 Task: Add the task  Implement a new virtual private network (VPN) system for a company to the section Code Crusades in the project AgileMentor and add a Due Date to the respective task as 2024/03/25
Action: Mouse moved to (55, 241)
Screenshot: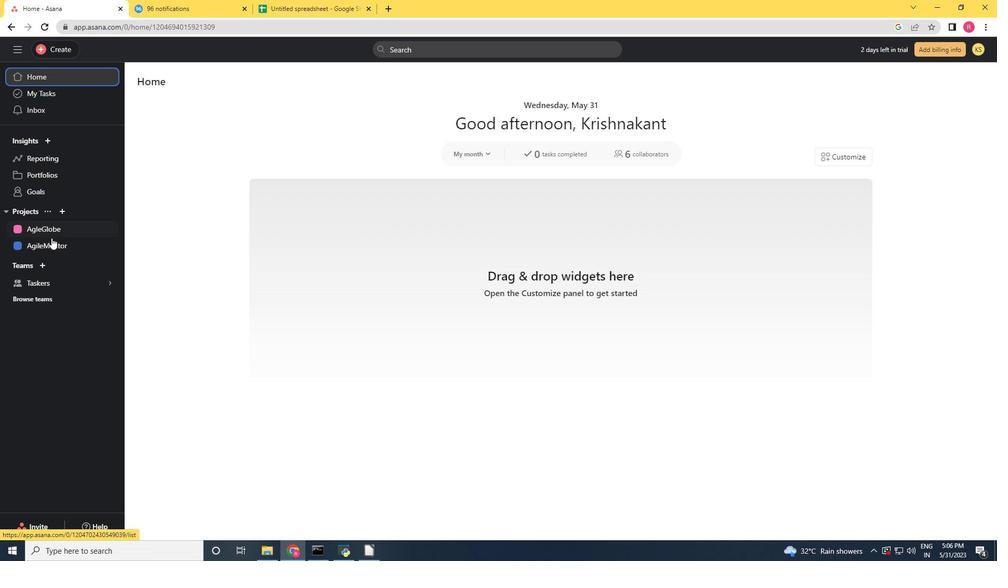
Action: Mouse pressed left at (55, 241)
Screenshot: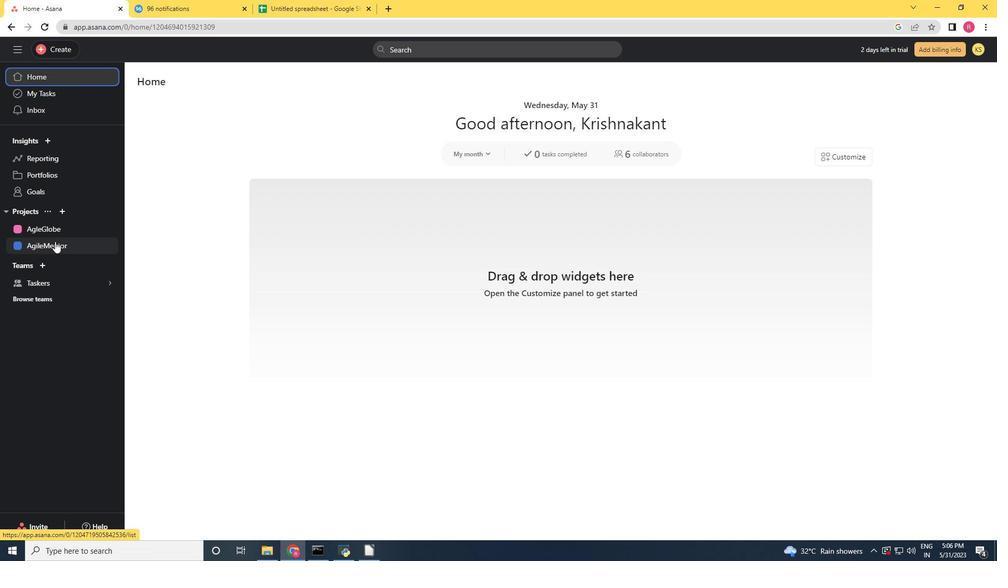
Action: Mouse moved to (529, 230)
Screenshot: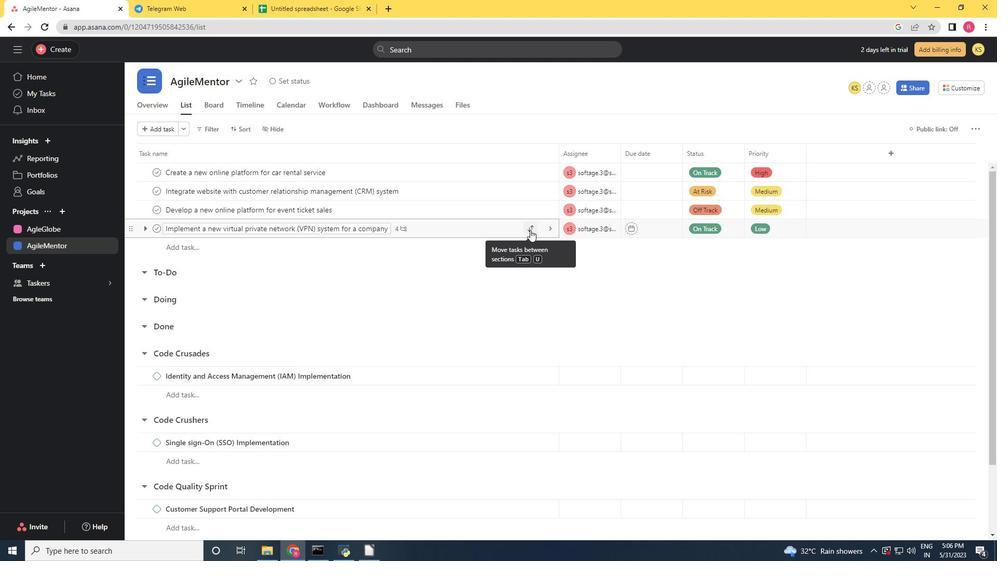 
Action: Mouse pressed left at (529, 230)
Screenshot: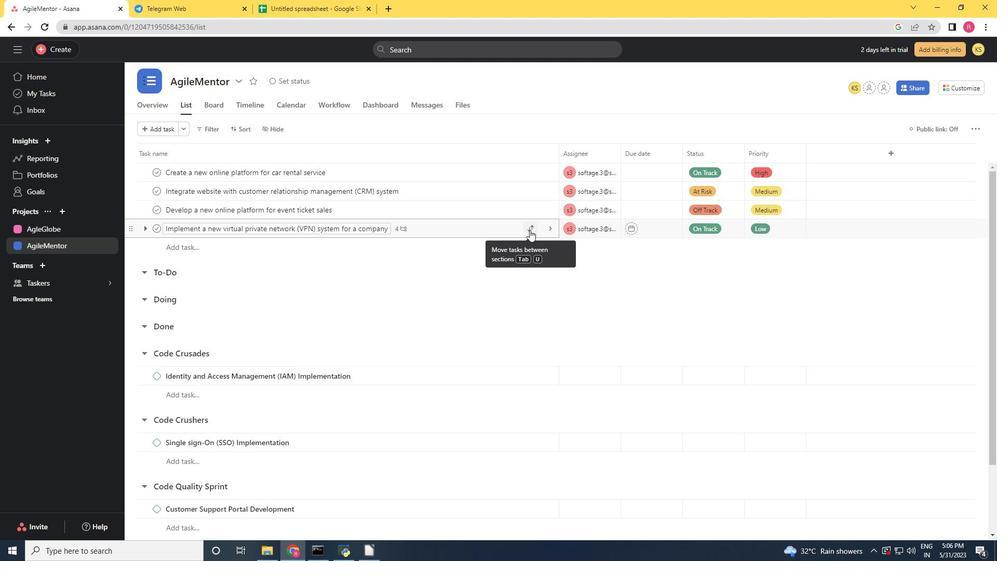 
Action: Mouse moved to (515, 338)
Screenshot: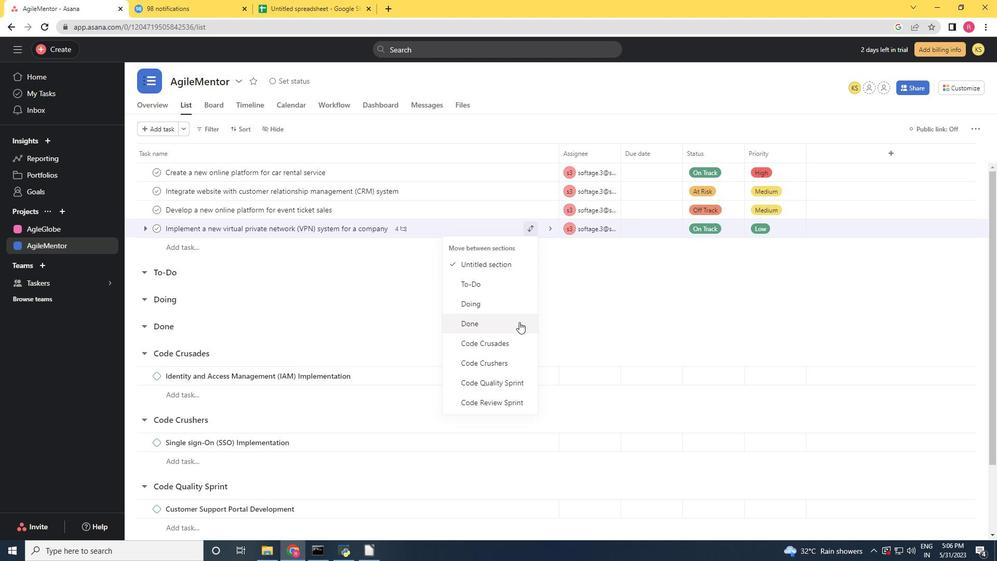 
Action: Mouse pressed left at (515, 338)
Screenshot: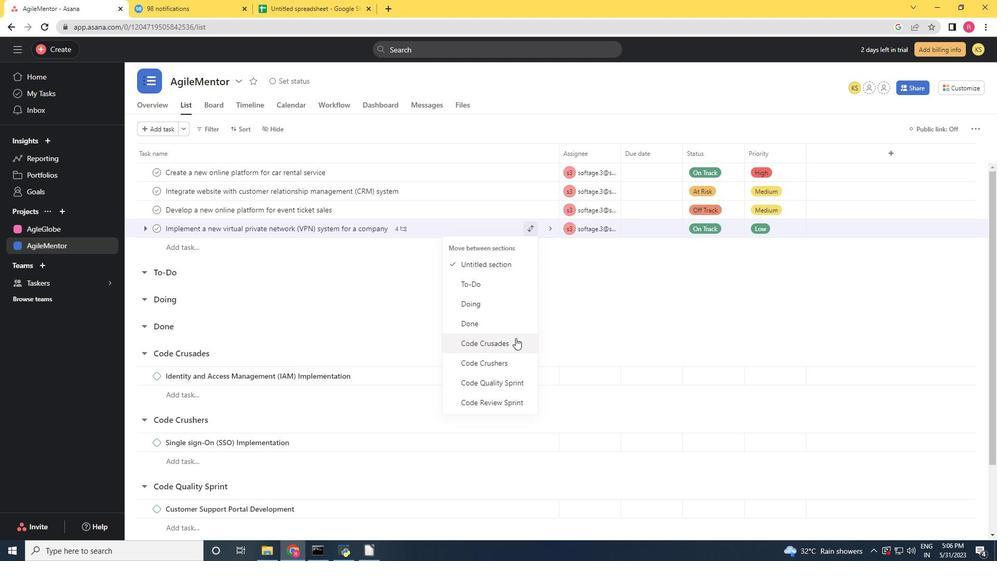
Action: Mouse moved to (469, 358)
Screenshot: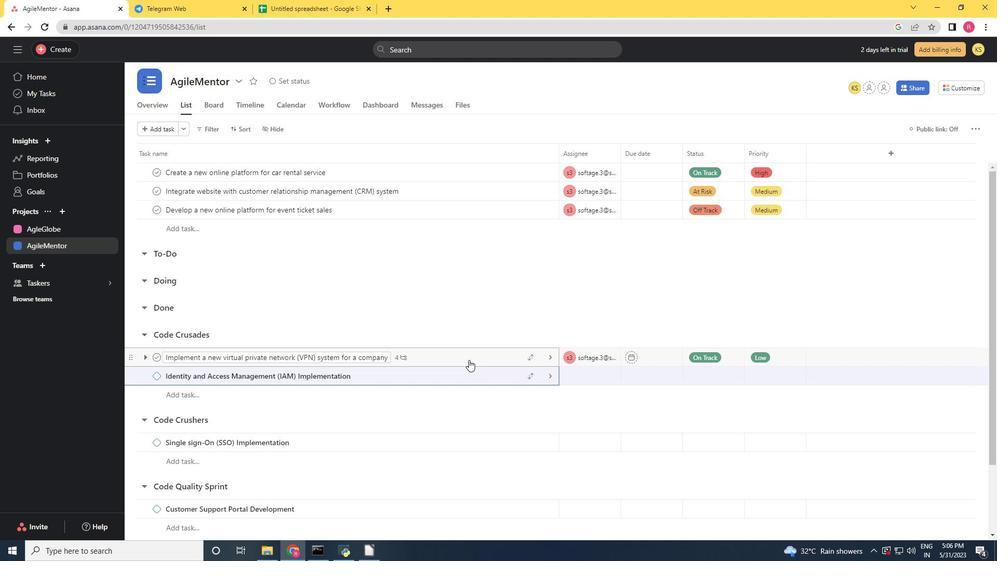 
Action: Mouse pressed left at (469, 358)
Screenshot: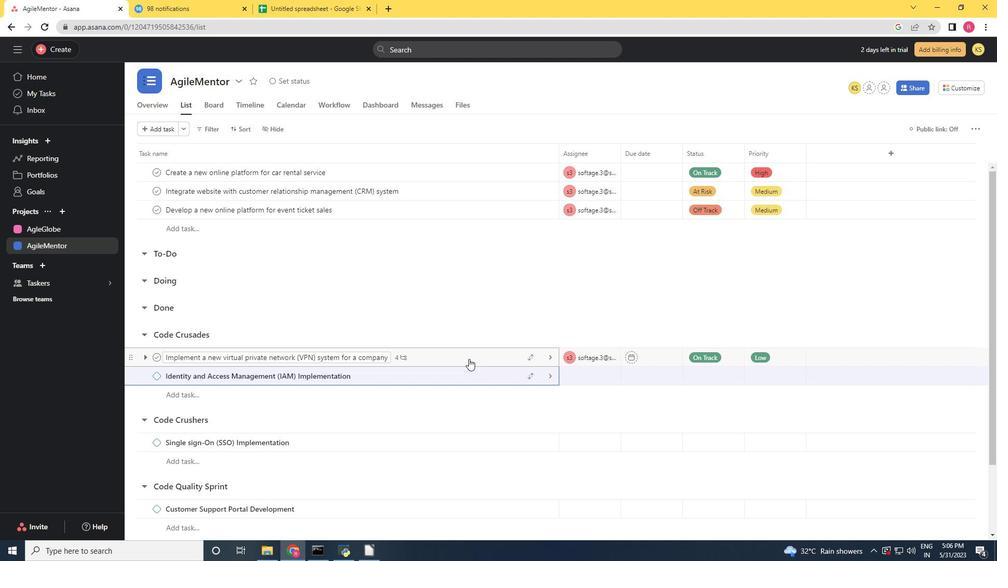 
Action: Mouse moved to (757, 222)
Screenshot: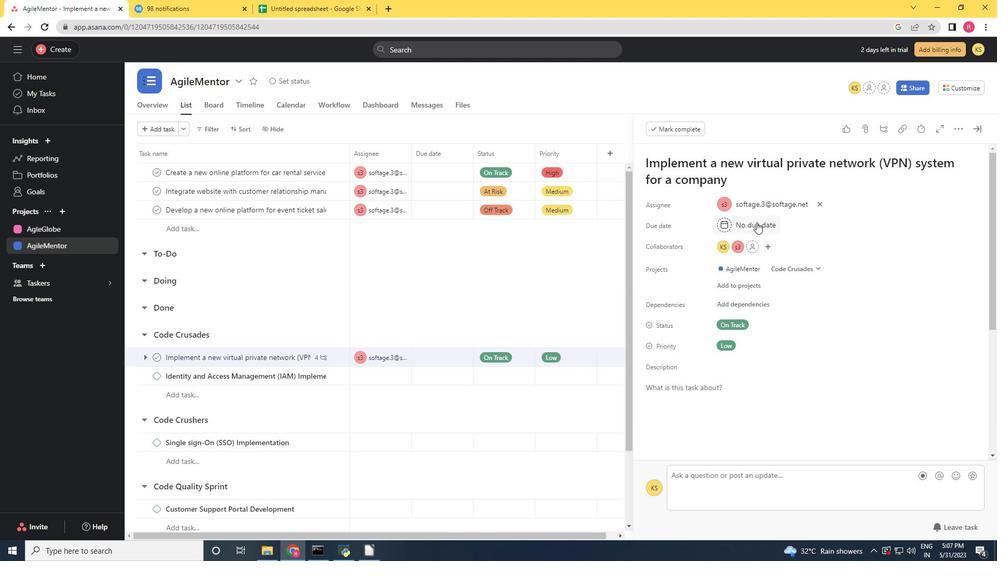 
Action: Mouse pressed left at (757, 222)
Screenshot: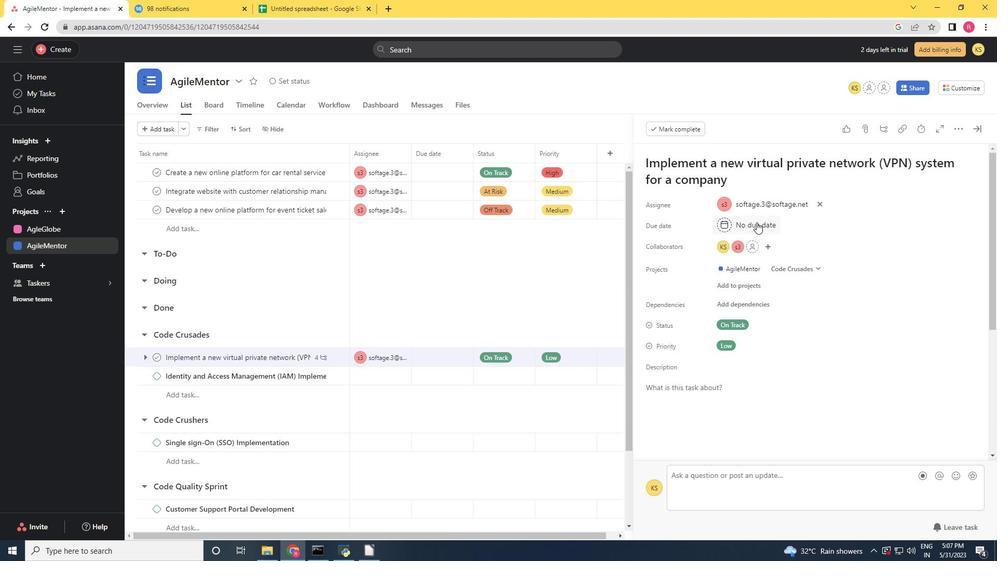 
Action: Mouse moved to (843, 275)
Screenshot: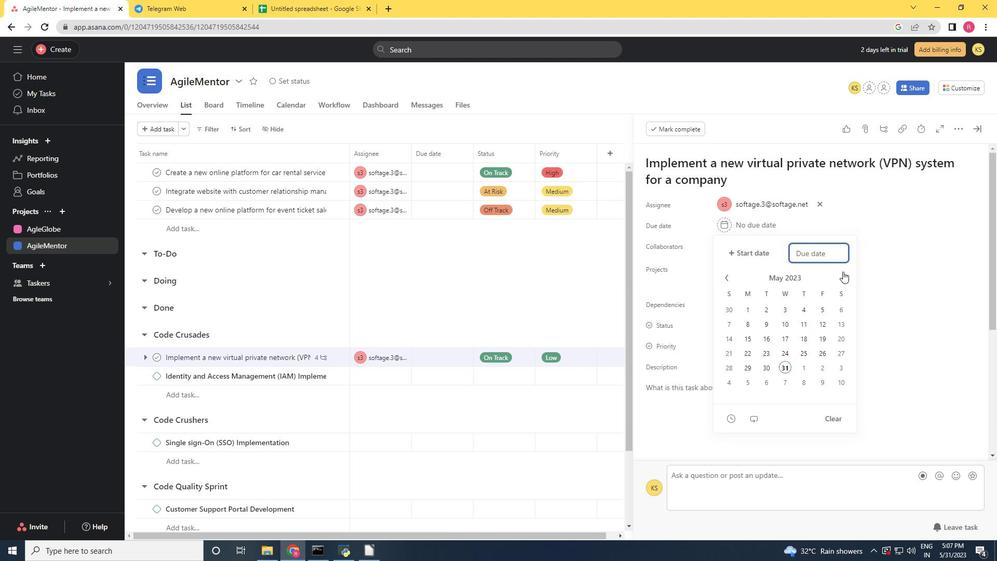 
Action: Mouse pressed left at (843, 275)
Screenshot: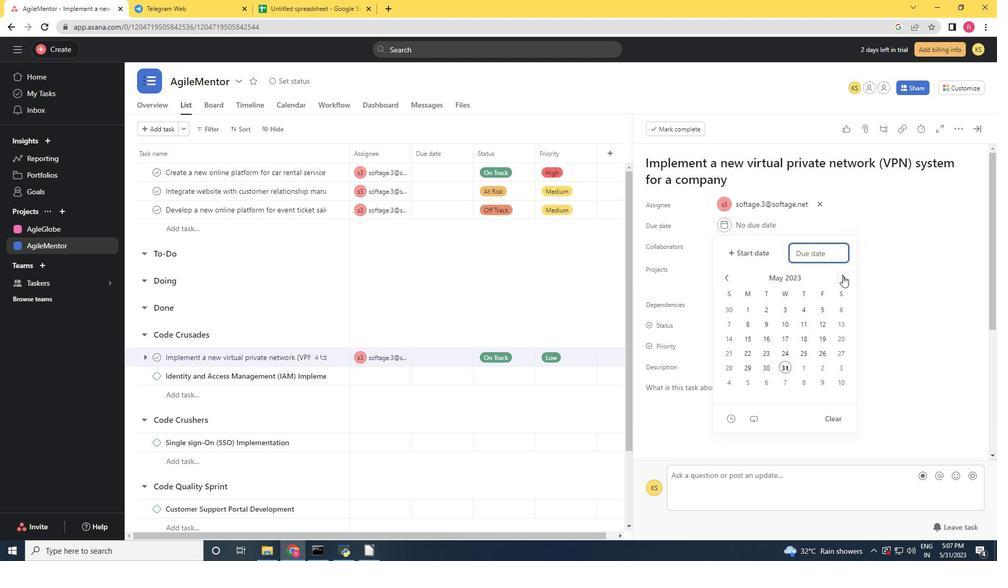 
Action: Mouse pressed left at (843, 275)
Screenshot: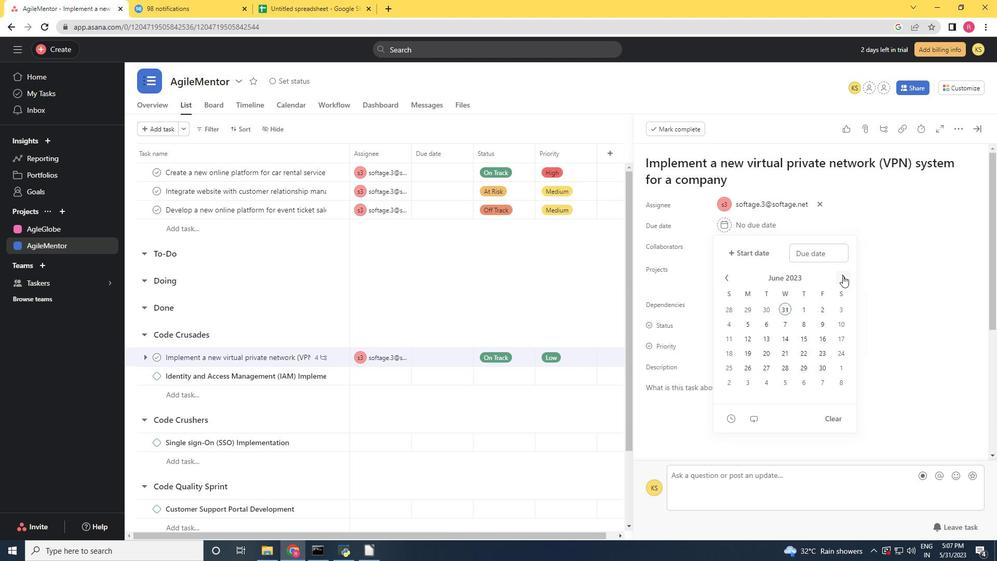 
Action: Mouse moved to (843, 276)
Screenshot: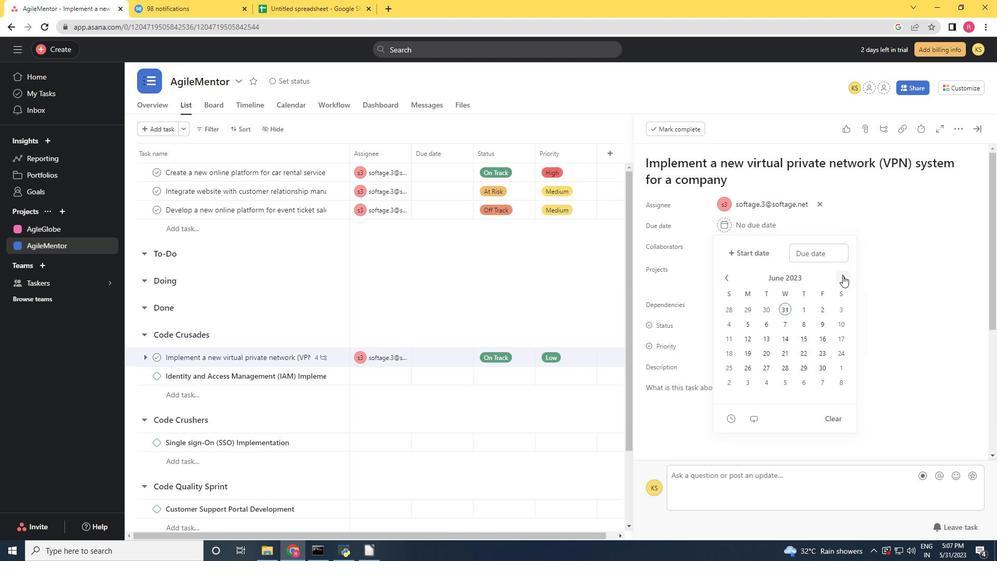 
Action: Mouse pressed left at (843, 276)
Screenshot: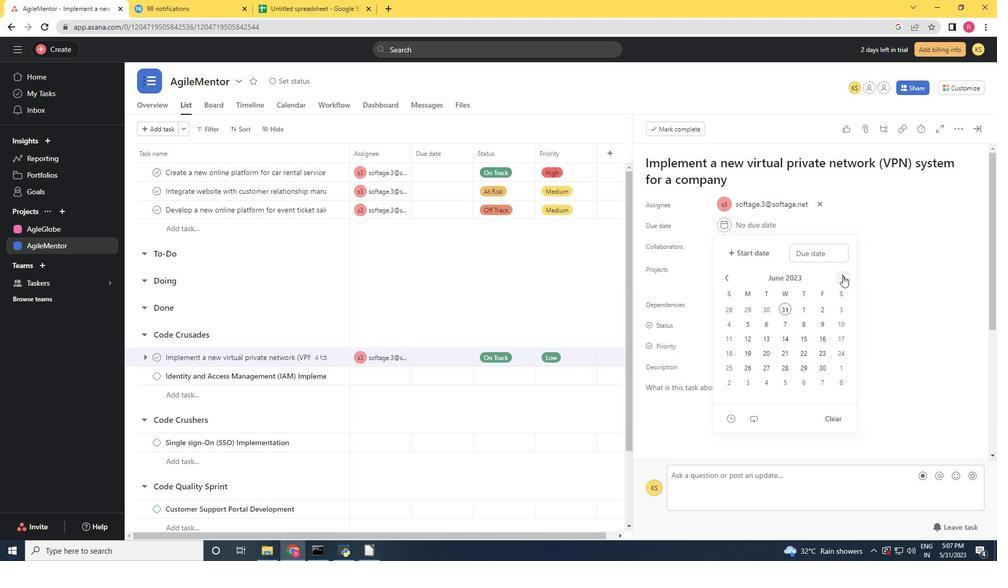 
Action: Mouse pressed left at (843, 276)
Screenshot: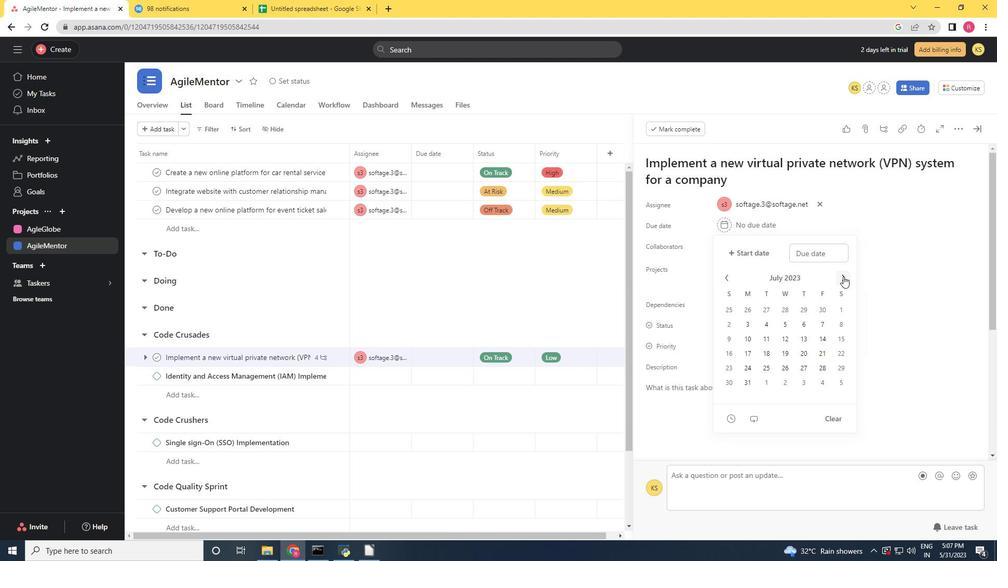 
Action: Mouse pressed left at (843, 276)
Screenshot: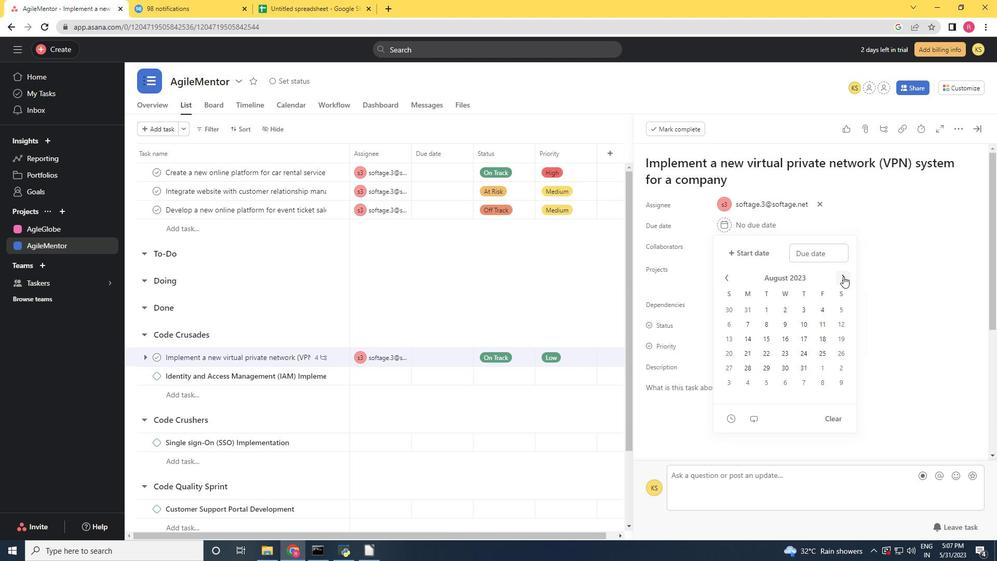 
Action: Mouse pressed left at (843, 276)
Screenshot: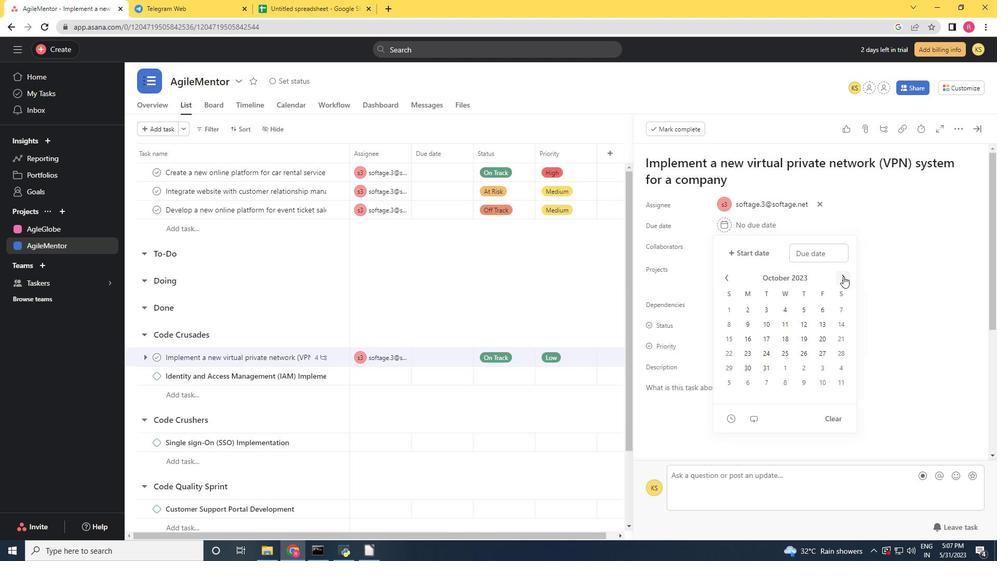 
Action: Mouse pressed left at (843, 276)
Screenshot: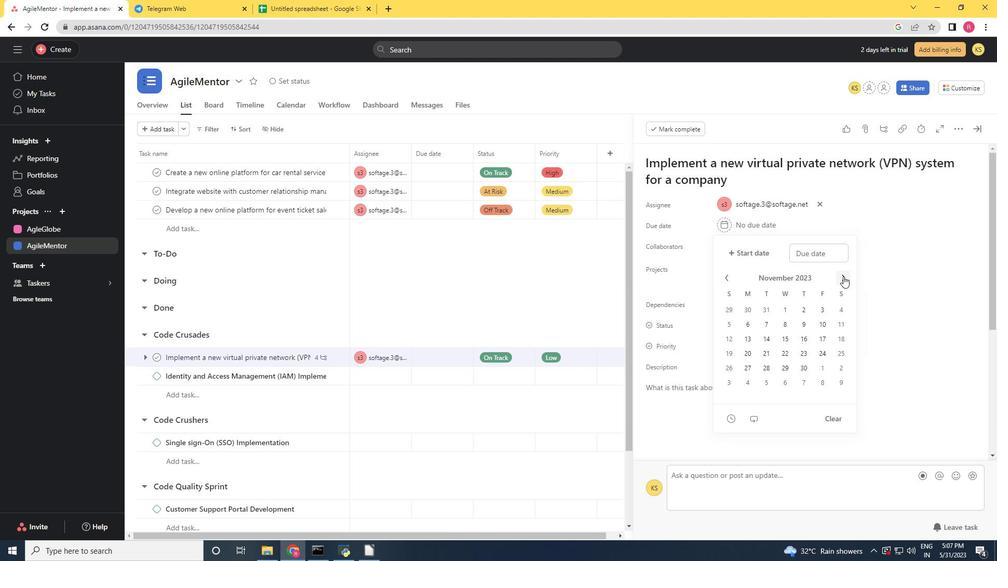 
Action: Mouse pressed left at (843, 276)
Screenshot: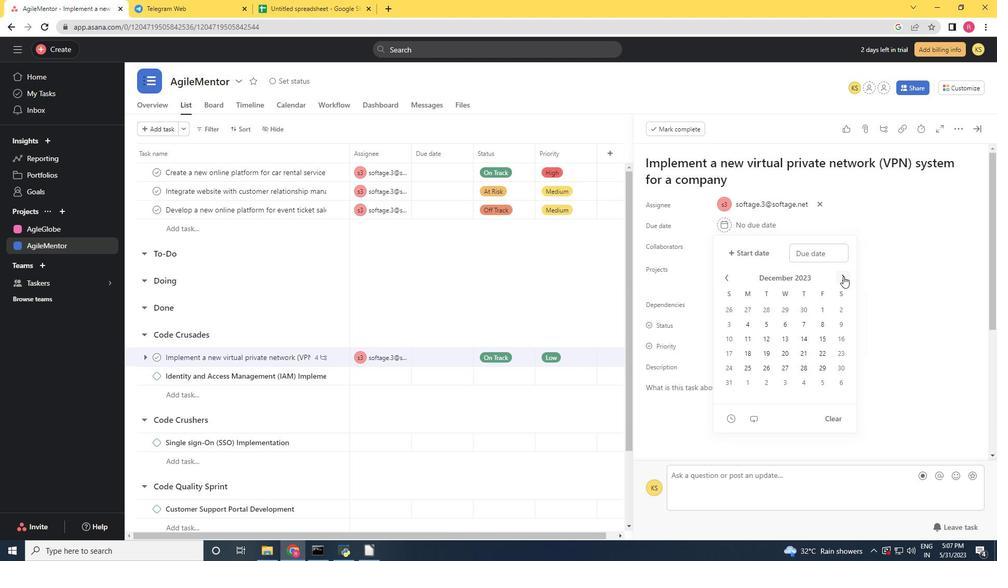 
Action: Mouse pressed left at (843, 276)
Screenshot: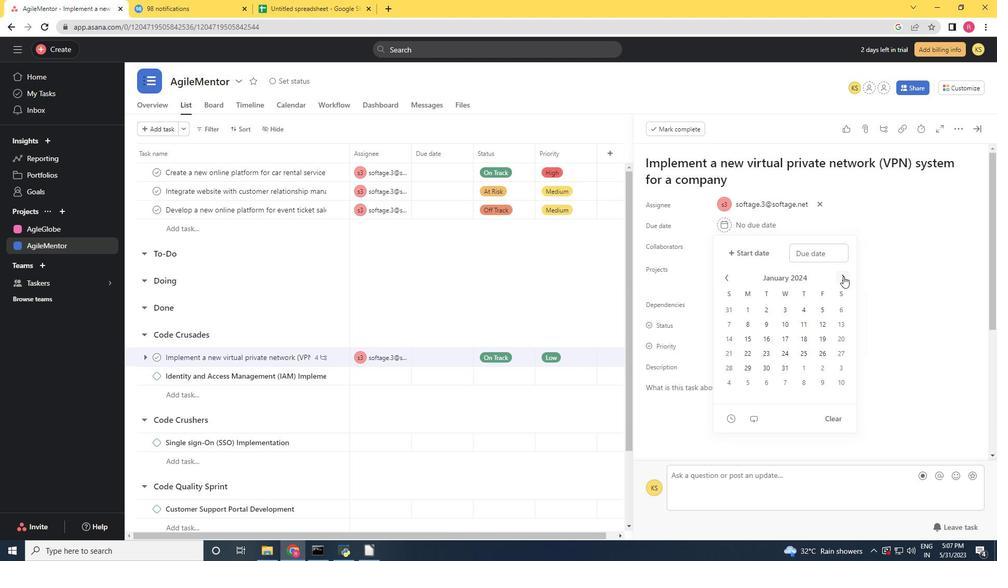 
Action: Mouse pressed left at (843, 276)
Screenshot: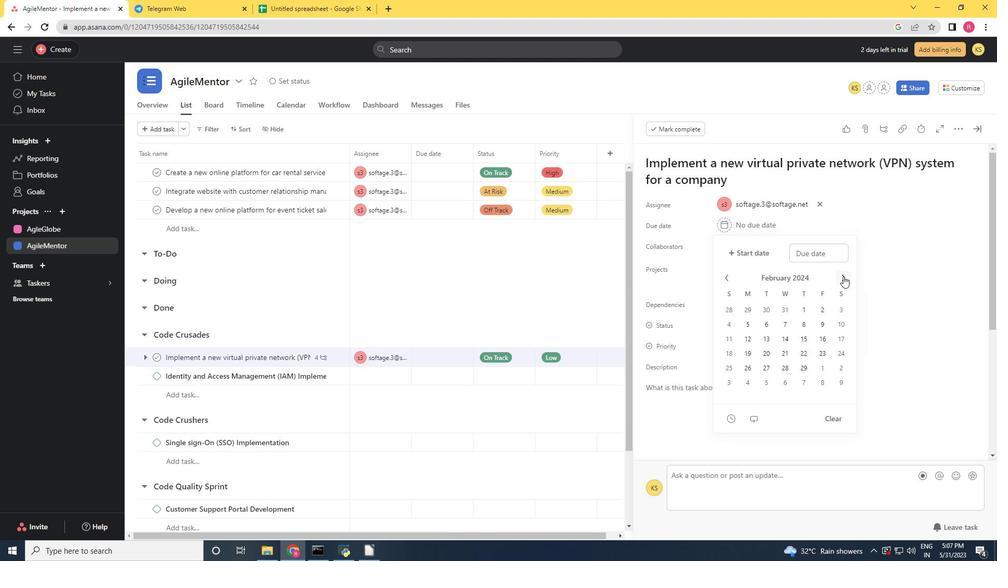 
Action: Mouse moved to (749, 364)
Screenshot: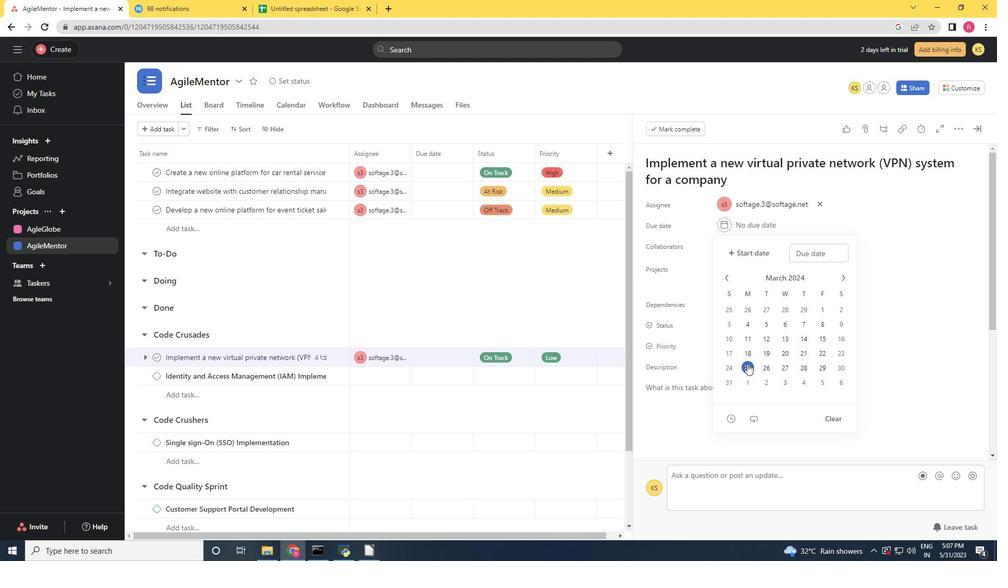 
Action: Mouse pressed left at (749, 364)
Screenshot: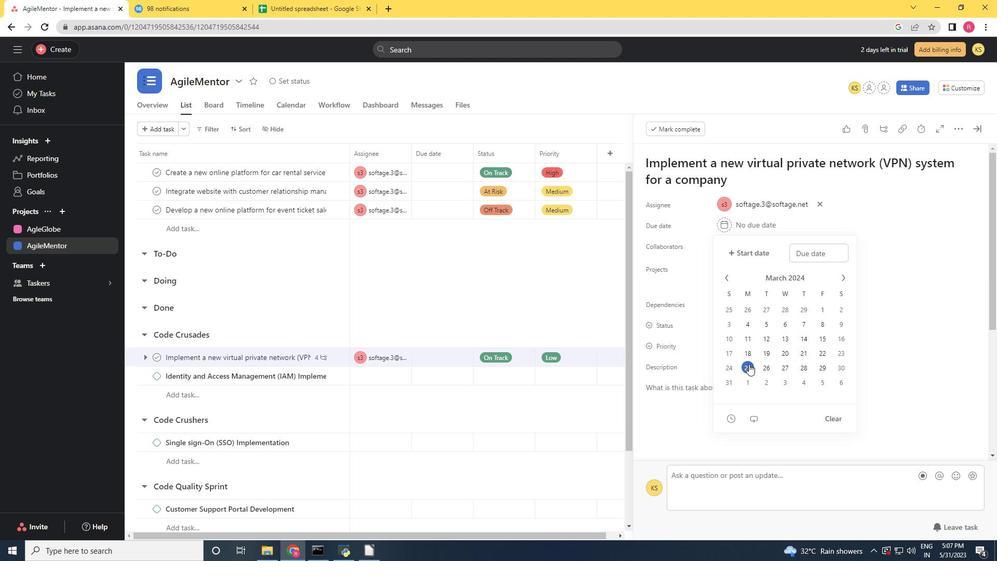 
Action: Mouse moved to (938, 300)
Screenshot: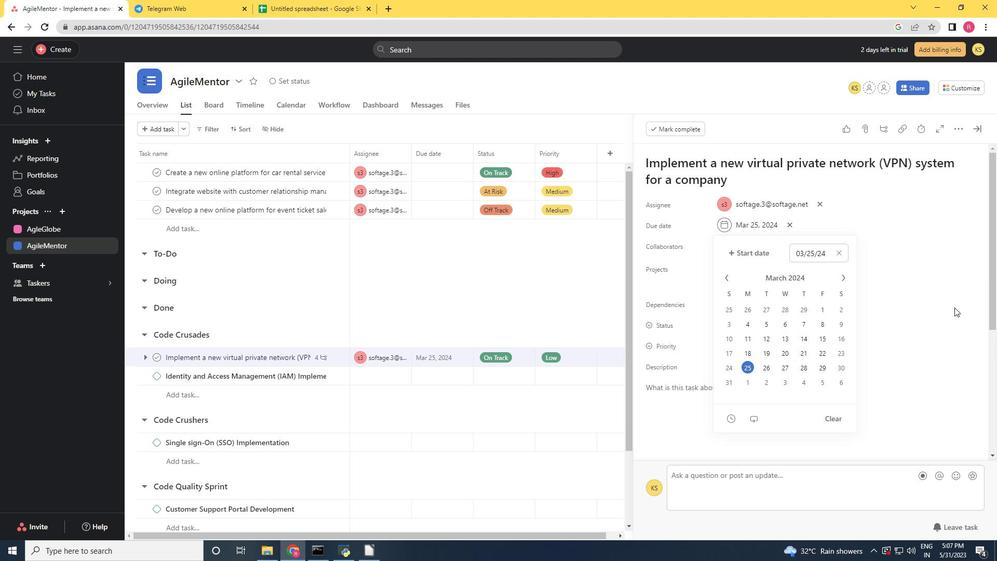 
Action: Mouse pressed left at (938, 300)
Screenshot: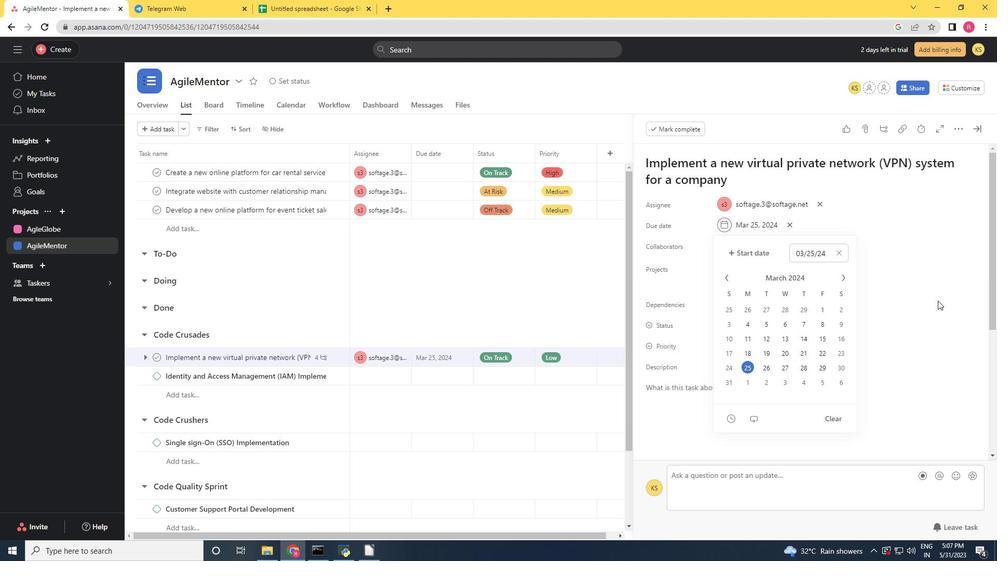 
